 Task: In the Contact  JohnJackson@Zoho.com, Log Linkedin Message with description: 'Sent a LinkedIn message to a potential buyer offering a personalized solution.'; Add date: '24 August, 2023', attach the document: Terms_and_conditions.doc. Logged in from softage.10@softage.net
Action: Mouse moved to (51, 52)
Screenshot: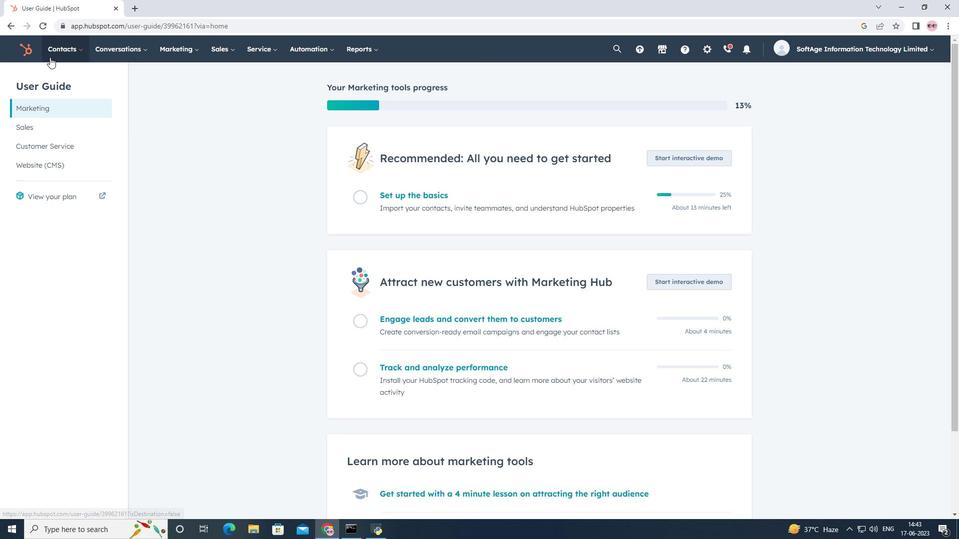 
Action: Mouse pressed left at (51, 52)
Screenshot: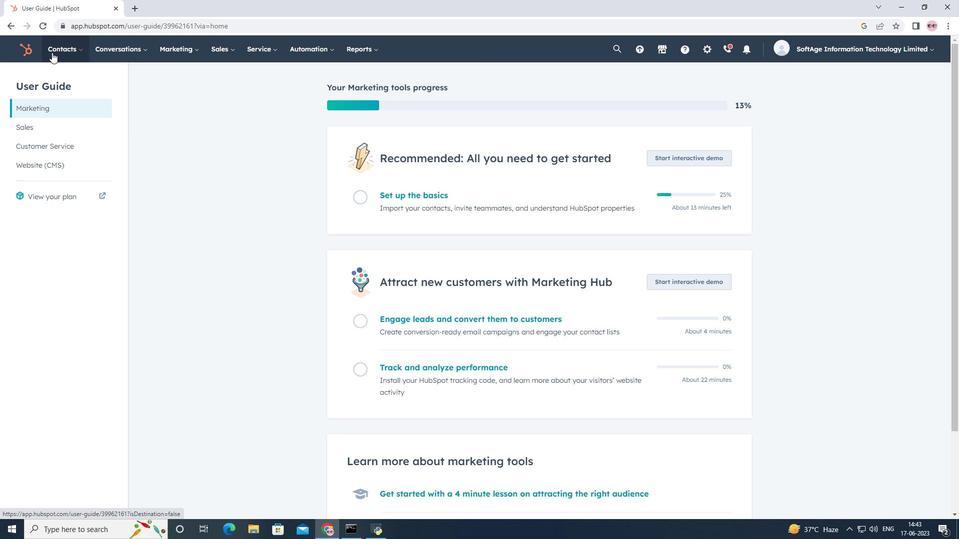 
Action: Mouse moved to (69, 73)
Screenshot: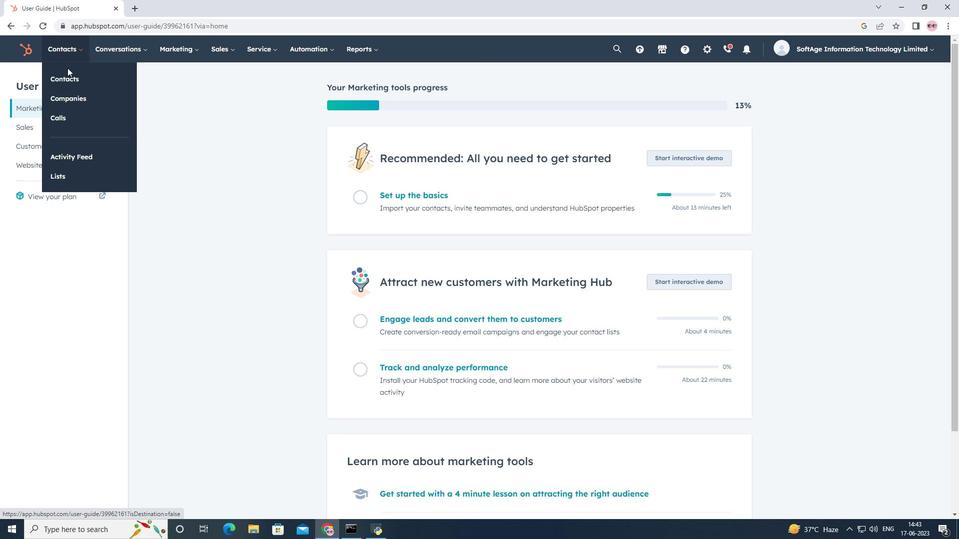 
Action: Mouse pressed left at (69, 73)
Screenshot: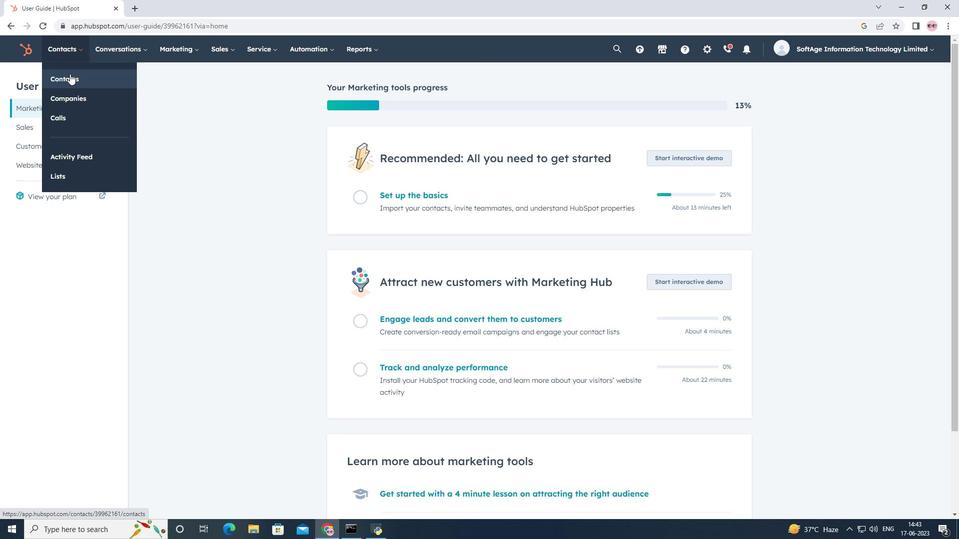
Action: Mouse moved to (109, 162)
Screenshot: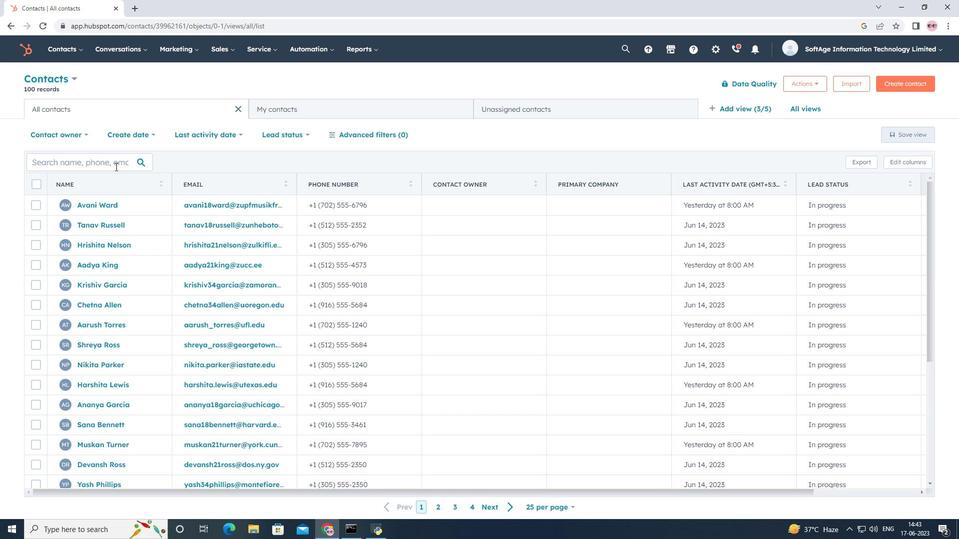 
Action: Mouse pressed left at (109, 162)
Screenshot: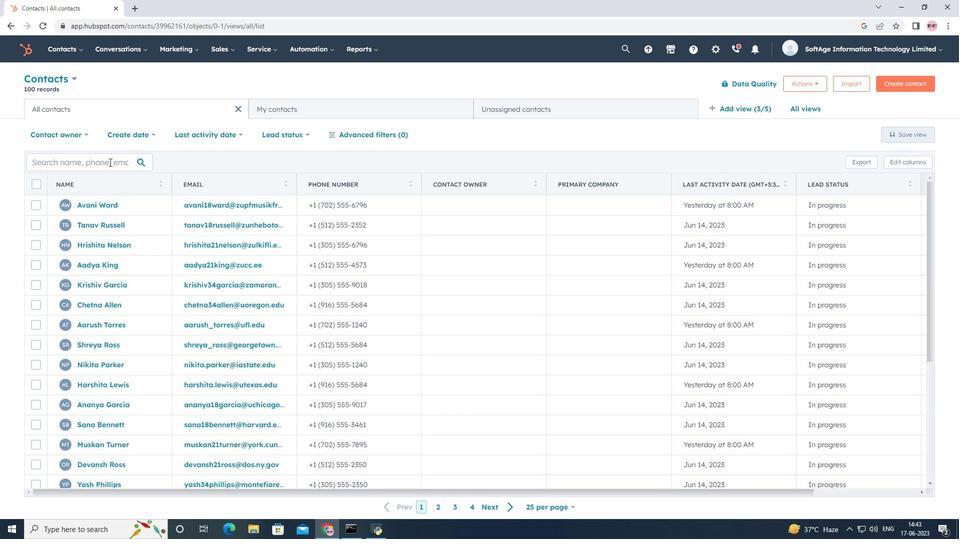 
Action: Key pressed <Key.shift>John<Key.shift><Key.shift><Key.shift><Key.shift><Key.shift>Jackson<Key.shift>@zoho.com
Screenshot: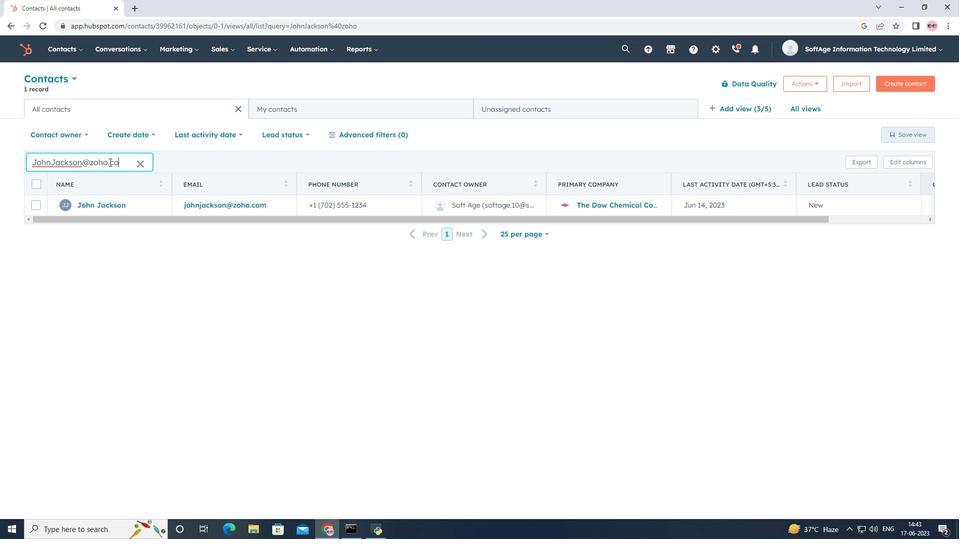 
Action: Mouse moved to (105, 206)
Screenshot: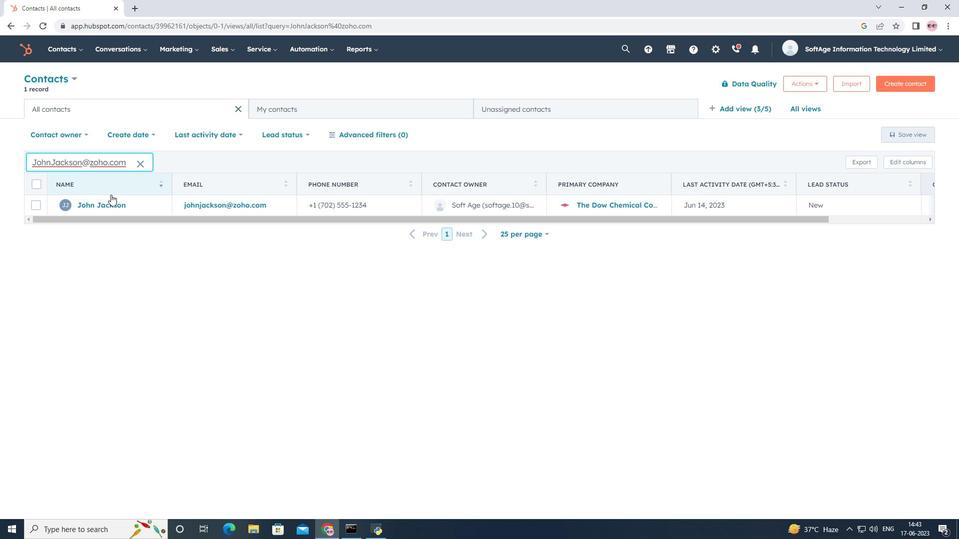
Action: Mouse pressed left at (105, 206)
Screenshot: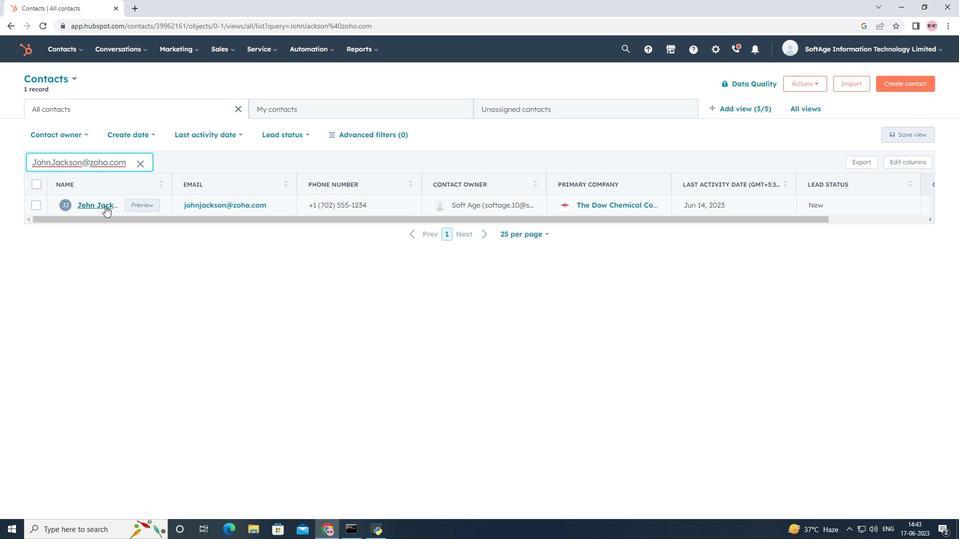 
Action: Mouse moved to (193, 178)
Screenshot: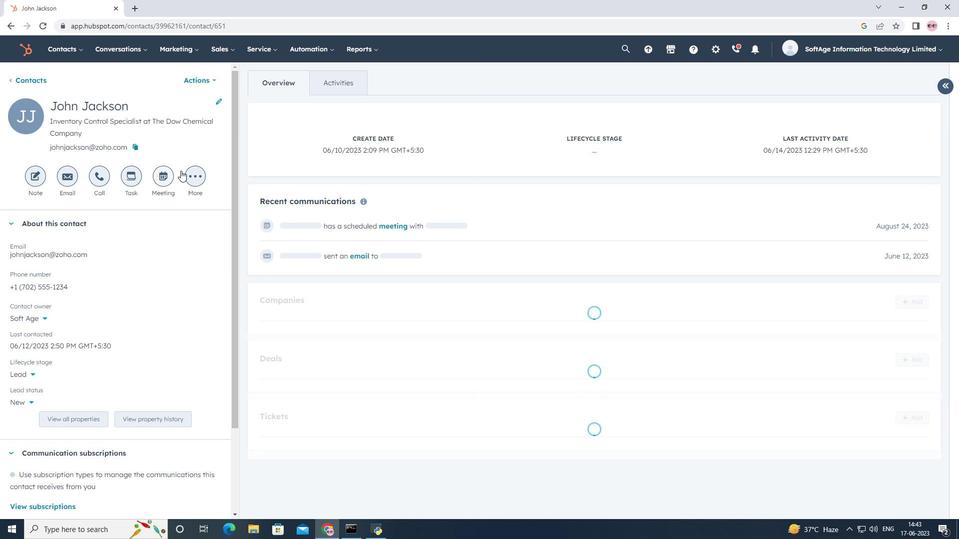 
Action: Mouse pressed left at (193, 178)
Screenshot: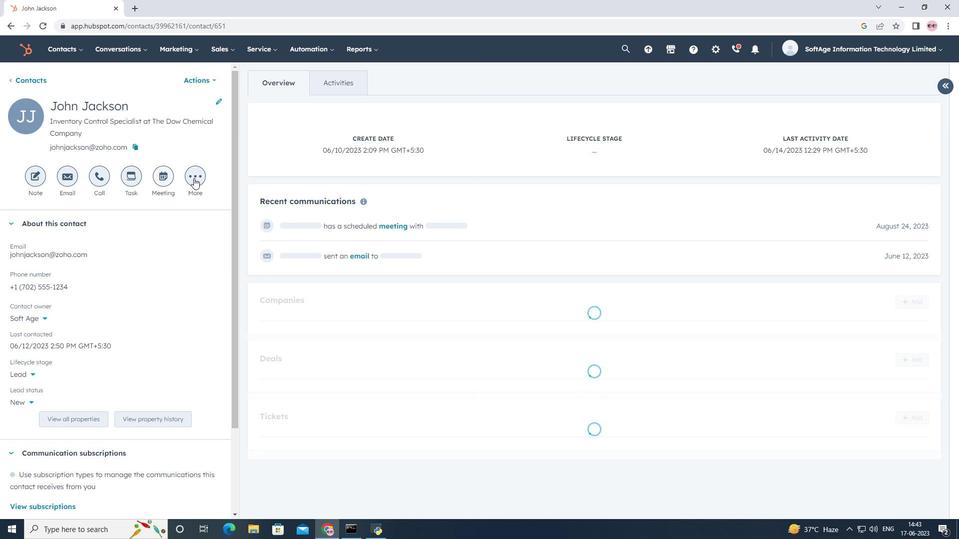 
Action: Mouse moved to (200, 210)
Screenshot: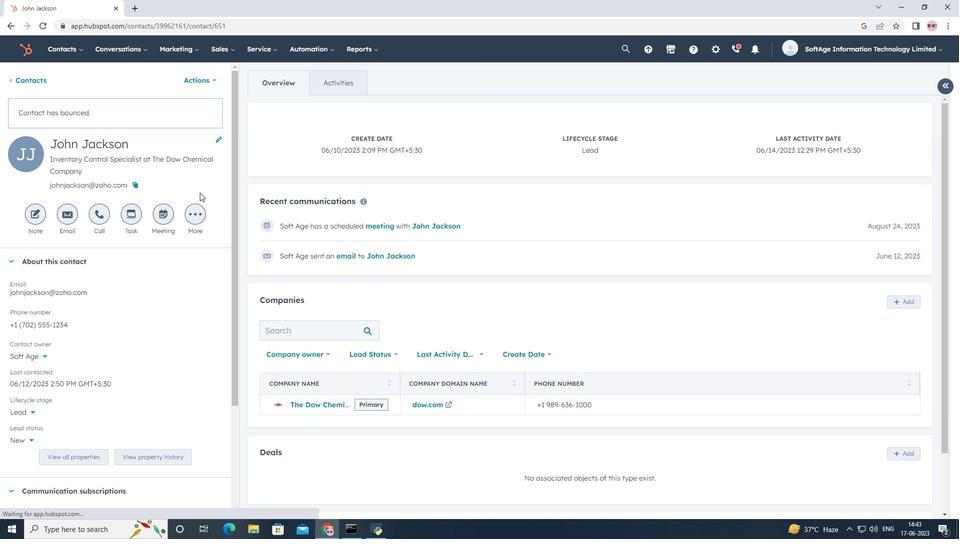 
Action: Mouse pressed left at (200, 210)
Screenshot: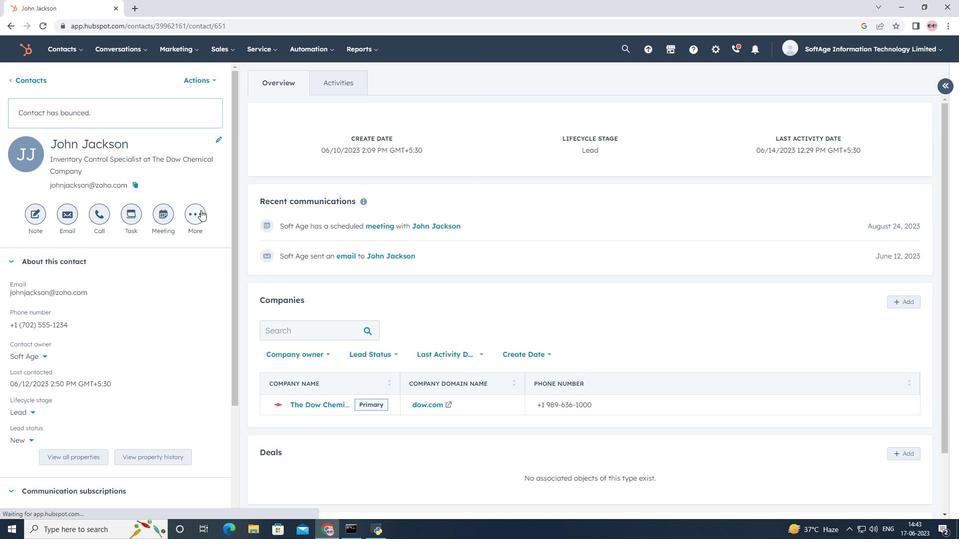 
Action: Mouse moved to (204, 257)
Screenshot: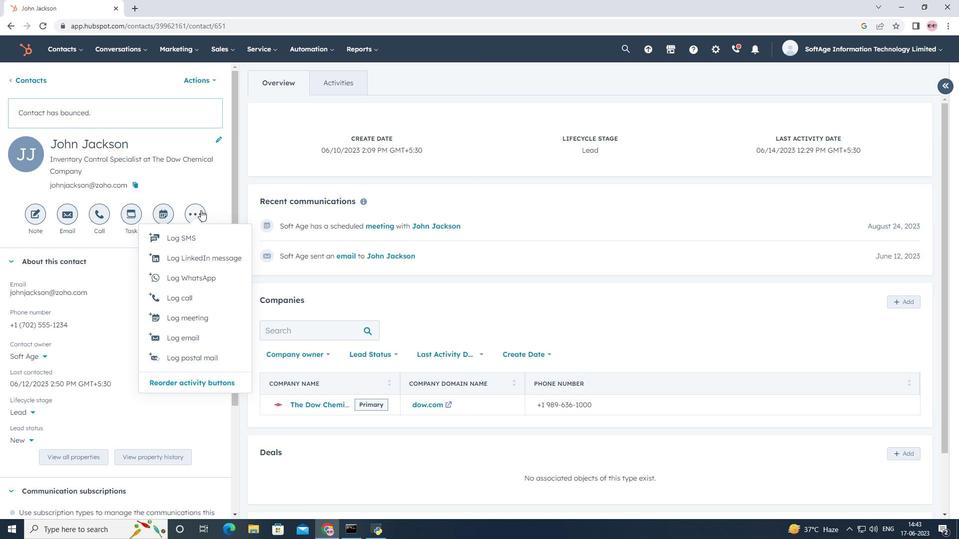 
Action: Mouse pressed left at (204, 257)
Screenshot: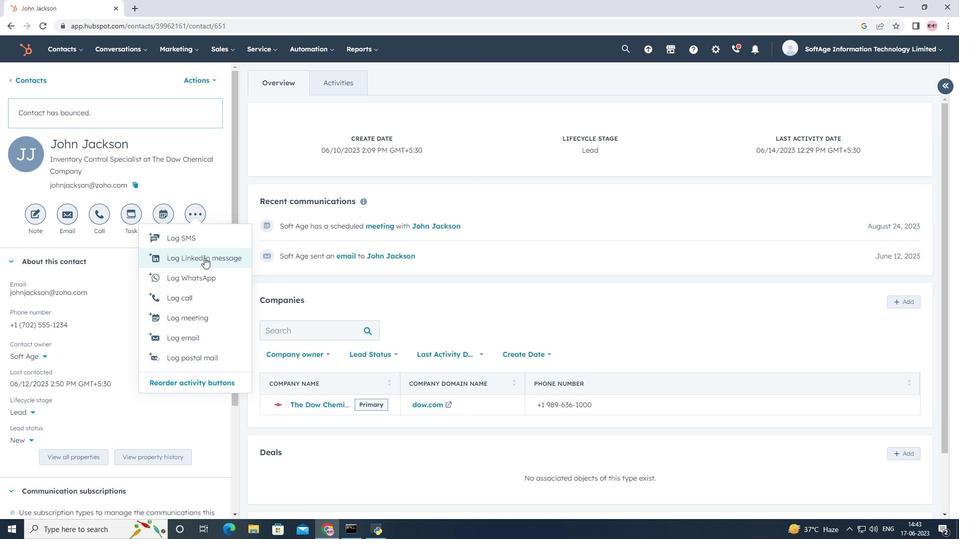
Action: Mouse moved to (586, 379)
Screenshot: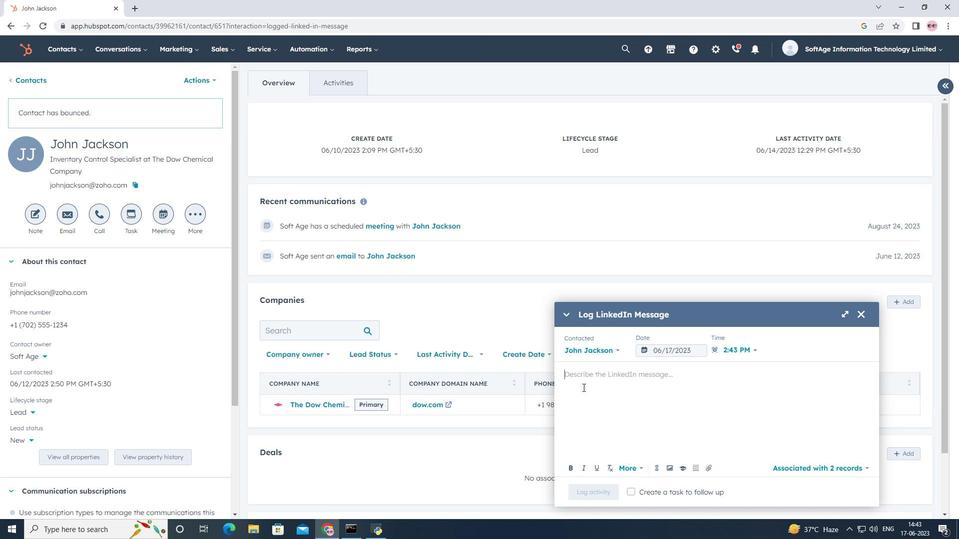
Action: Mouse pressed left at (586, 379)
Screenshot: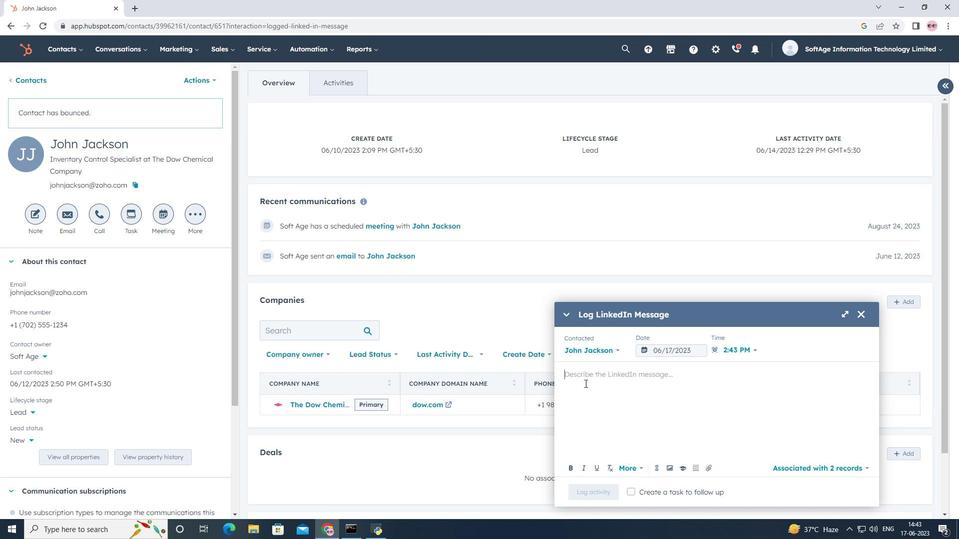 
Action: Key pressed <Key.shift>Sent<Key.space>a<Key.space><Key.shift>Linkedin<Key.space>message<Key.space>to<Key.space>a<Key.space>potential<Key.space>buyer<Key.space>offering<Key.space>a<Key.space>personalized<Key.space>solution.
Screenshot: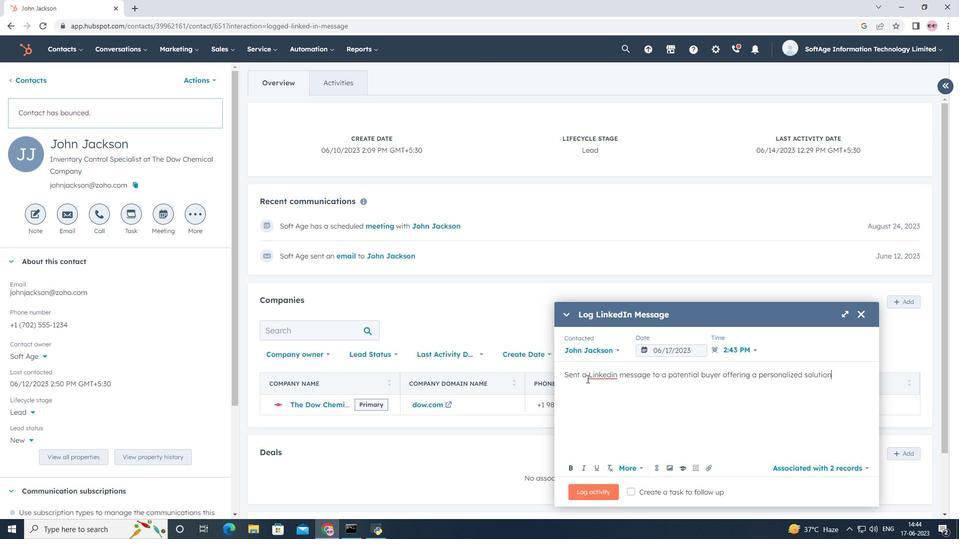 
Action: Mouse moved to (683, 351)
Screenshot: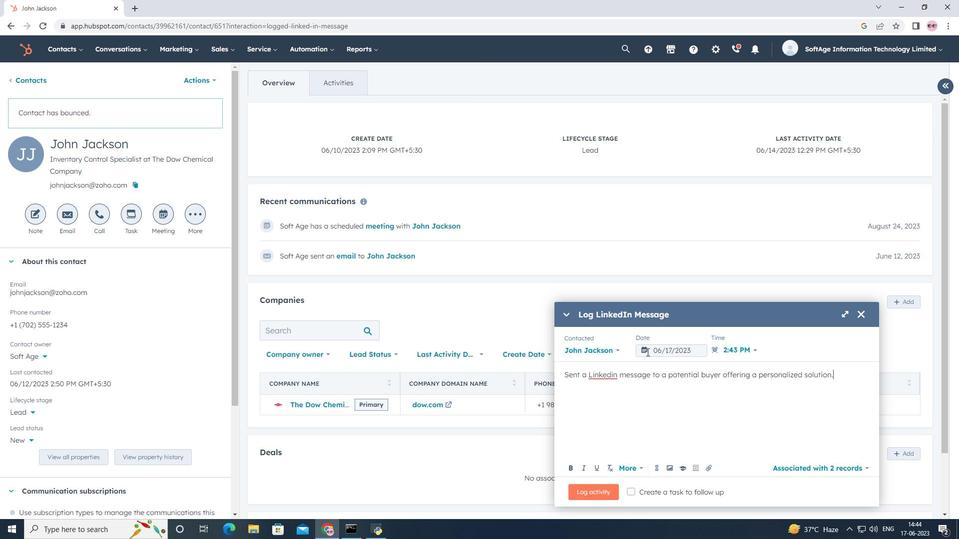 
Action: Mouse pressed left at (683, 351)
Screenshot: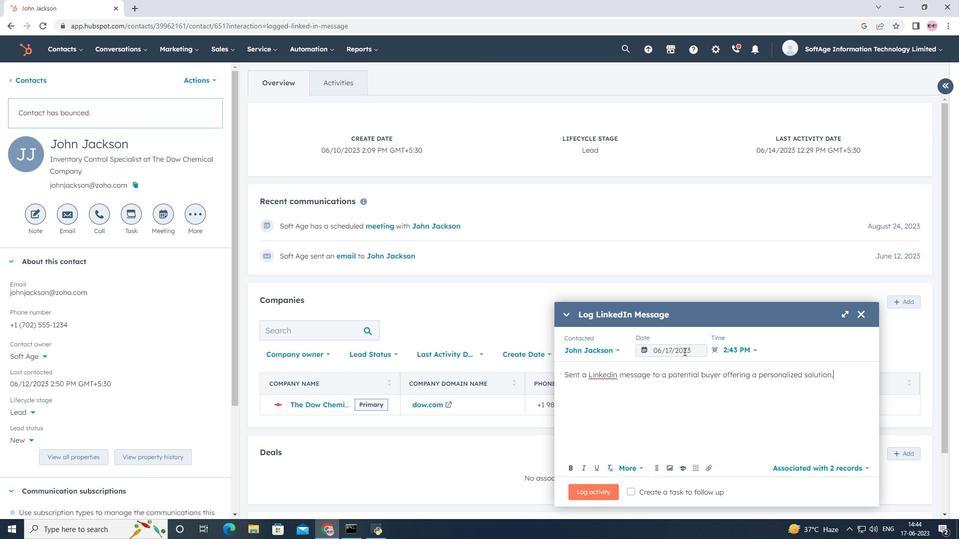 
Action: Mouse moved to (766, 191)
Screenshot: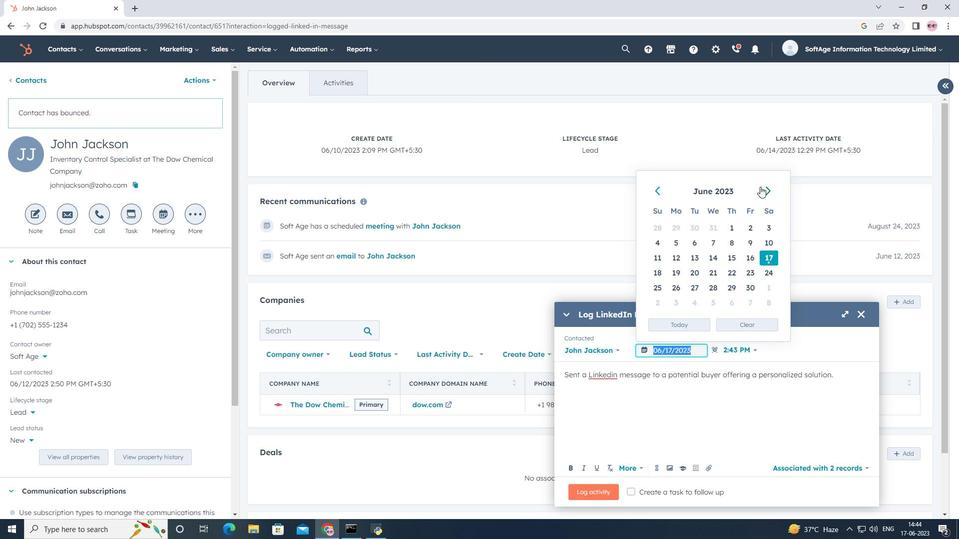 
Action: Mouse pressed left at (766, 191)
Screenshot: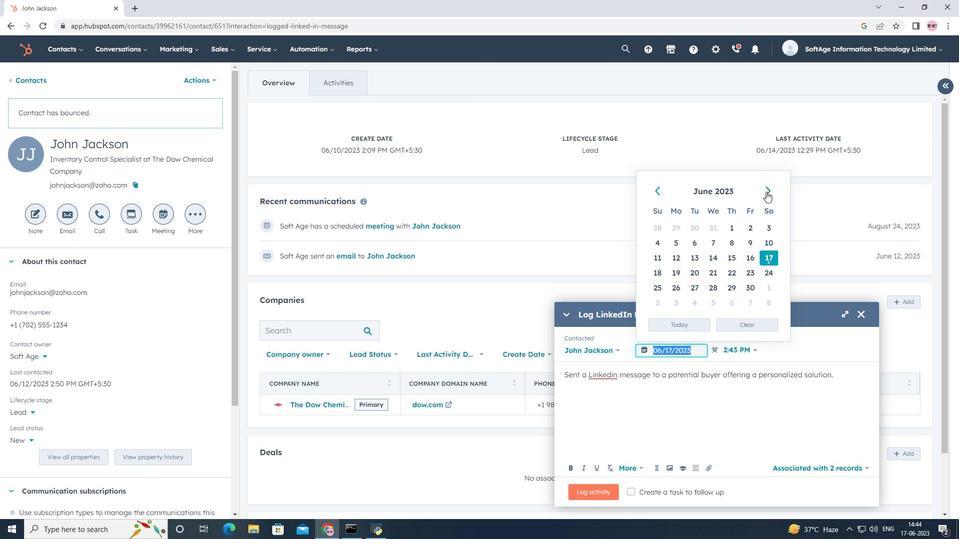 
Action: Mouse pressed left at (766, 191)
Screenshot: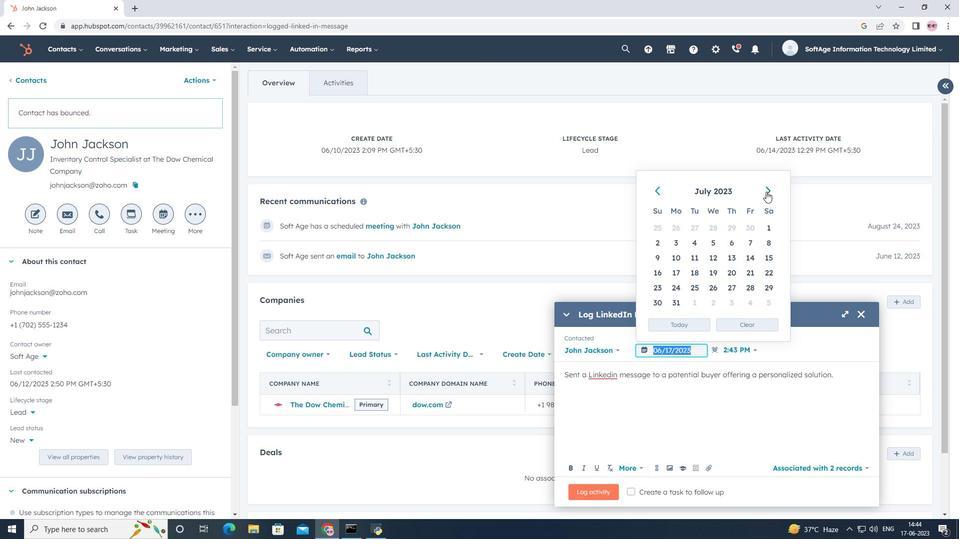 
Action: Mouse moved to (732, 274)
Screenshot: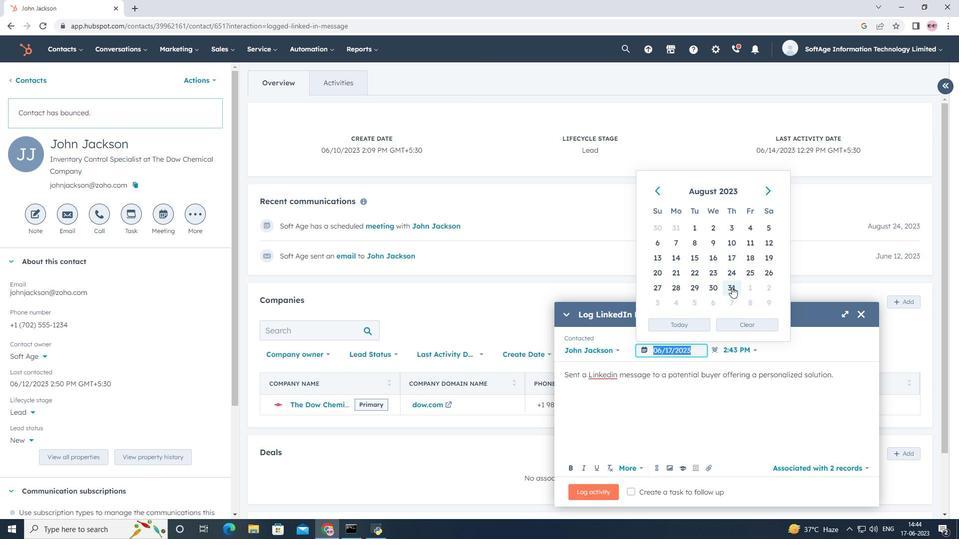 
Action: Mouse pressed left at (732, 274)
Screenshot: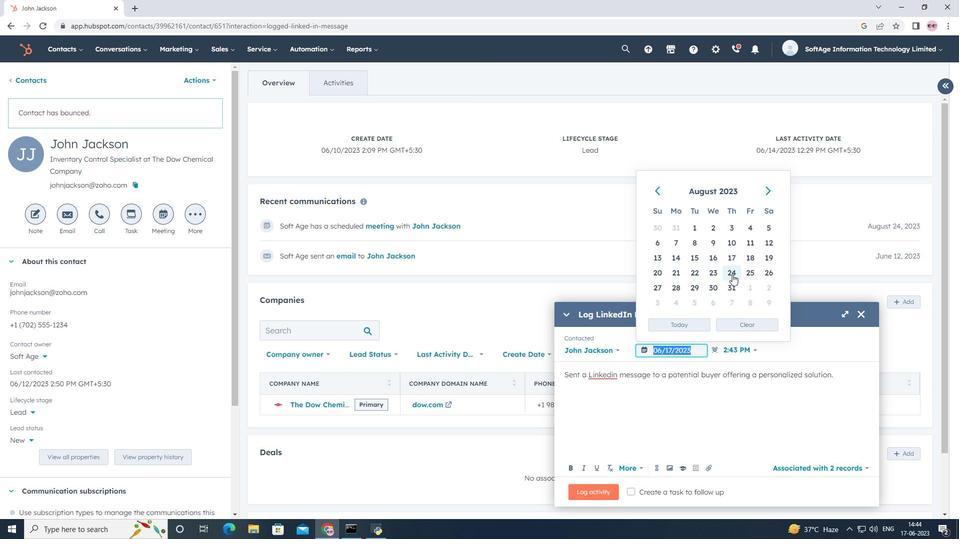 
Action: Mouse moved to (705, 469)
Screenshot: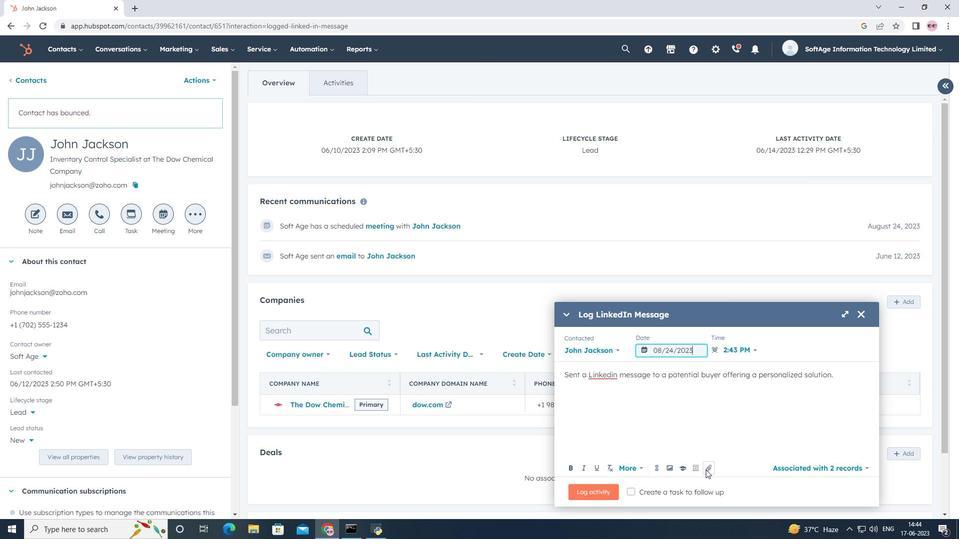 
Action: Mouse pressed left at (705, 469)
Screenshot: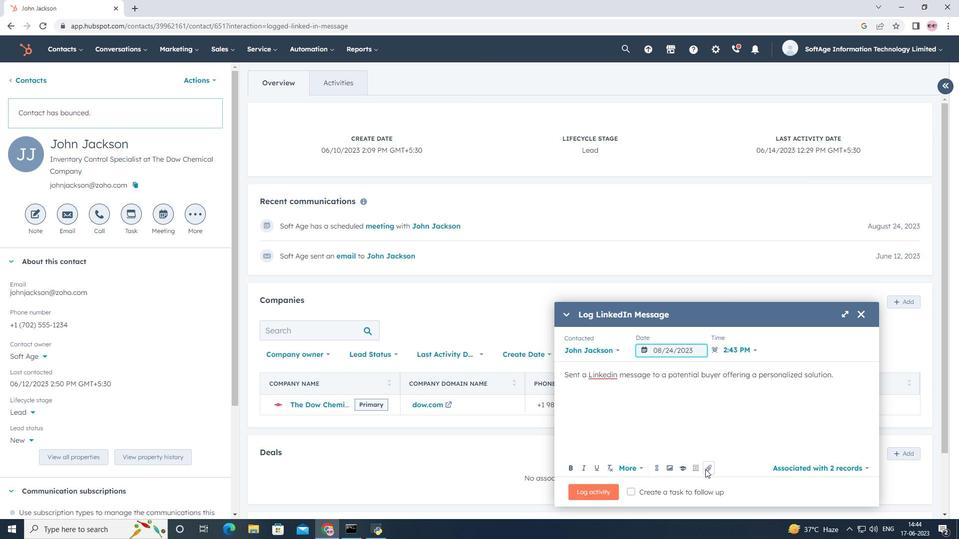 
Action: Mouse moved to (705, 437)
Screenshot: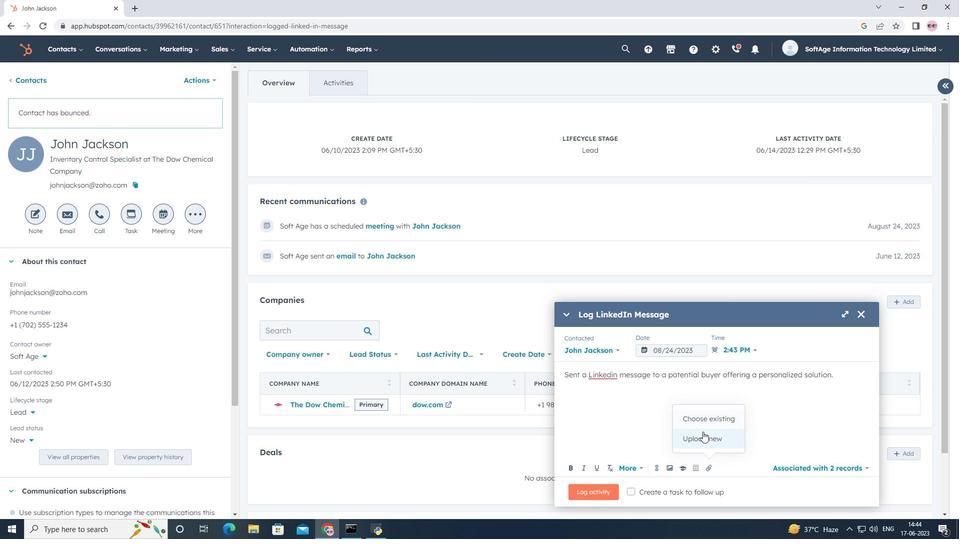 
Action: Mouse pressed left at (705, 437)
Screenshot: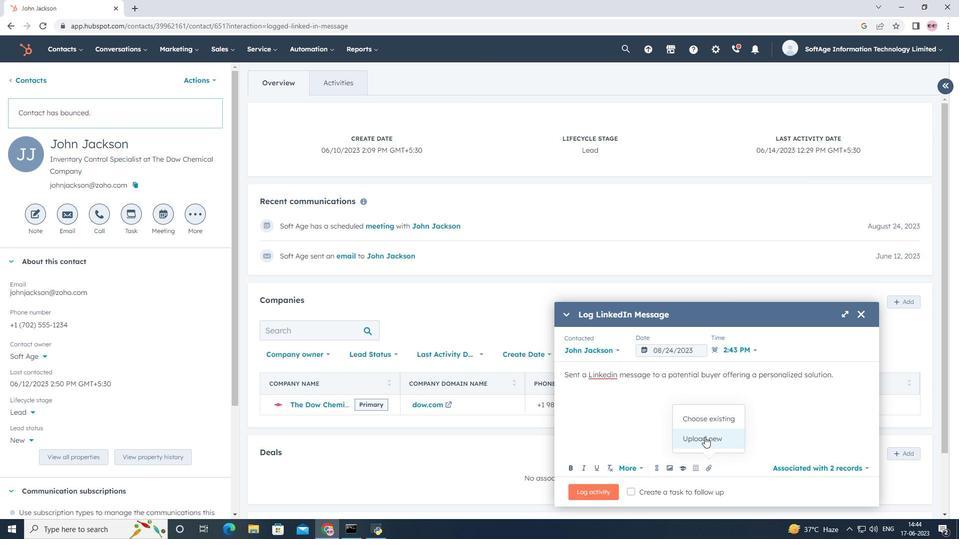
Action: Mouse moved to (113, 93)
Screenshot: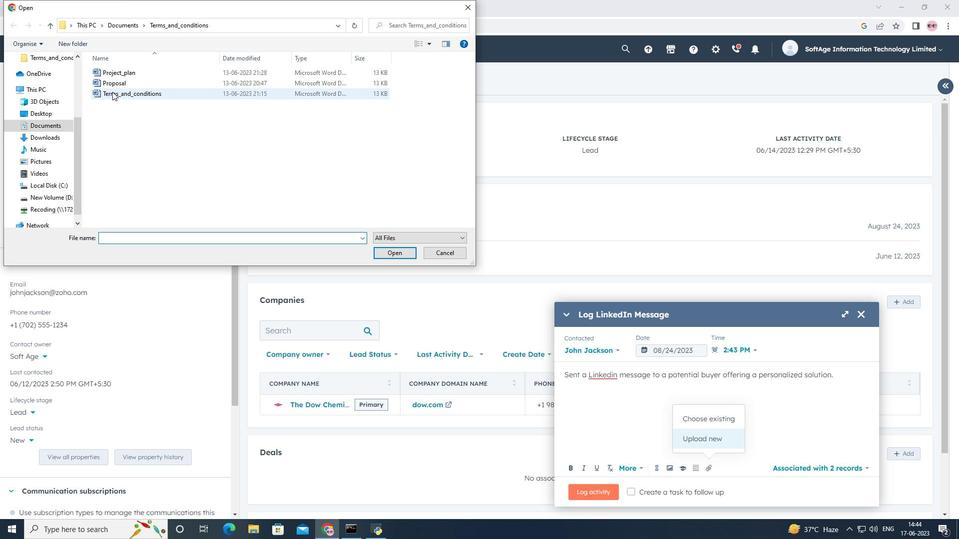 
Action: Mouse pressed left at (113, 93)
Screenshot: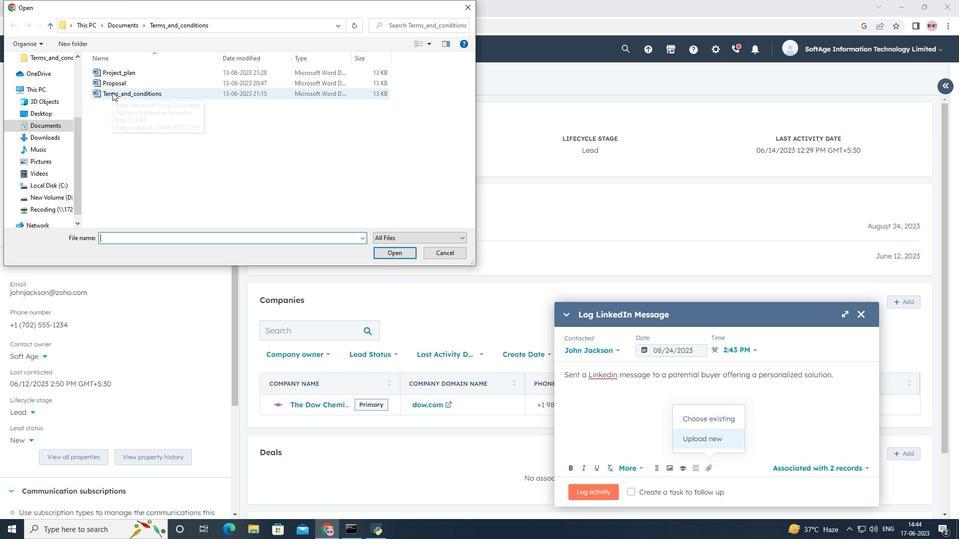 
Action: Mouse moved to (403, 254)
Screenshot: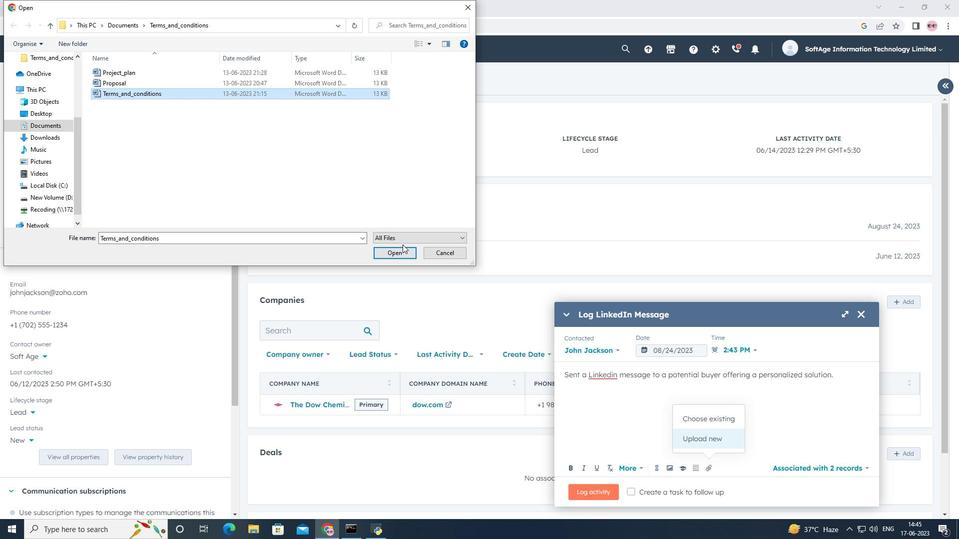 
Action: Mouse pressed left at (403, 254)
Screenshot: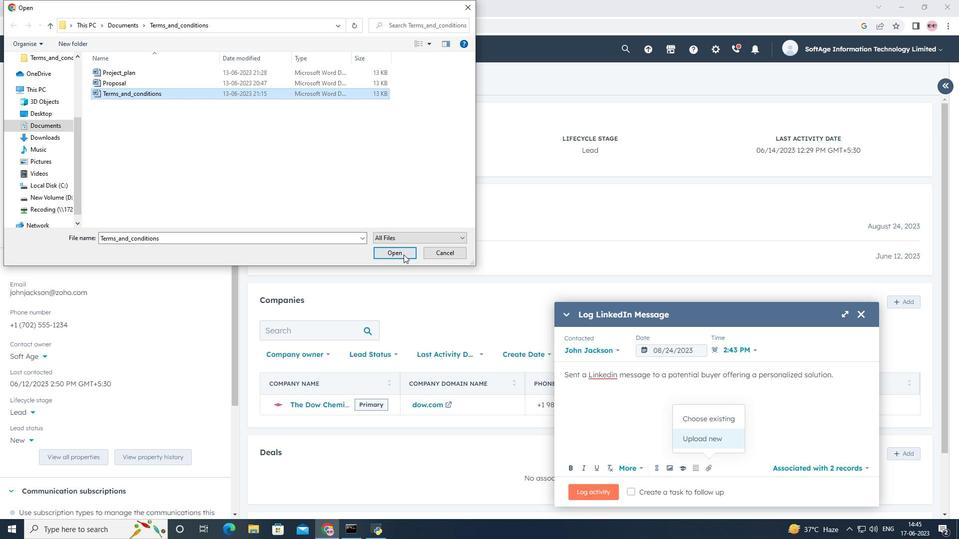 
Action: Mouse moved to (587, 493)
Screenshot: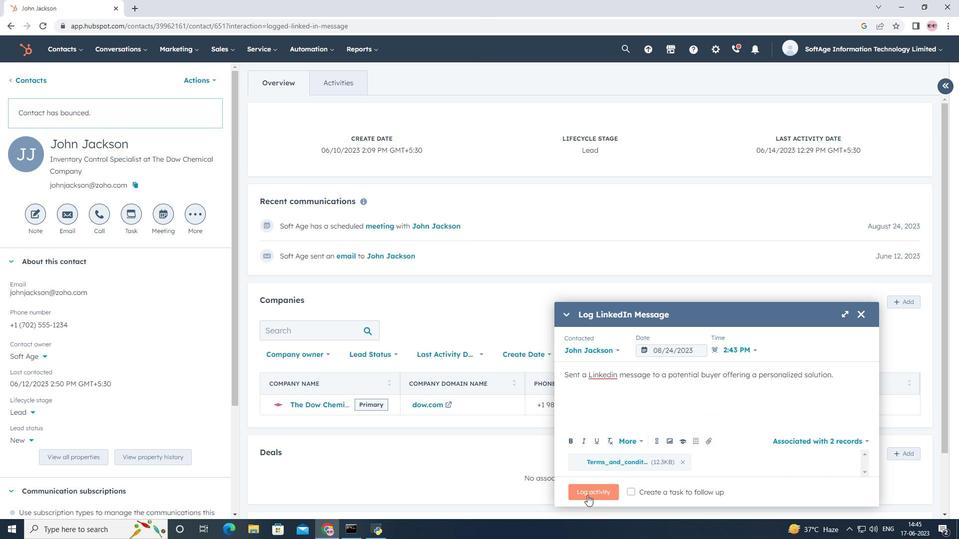 
Action: Mouse pressed left at (587, 493)
Screenshot: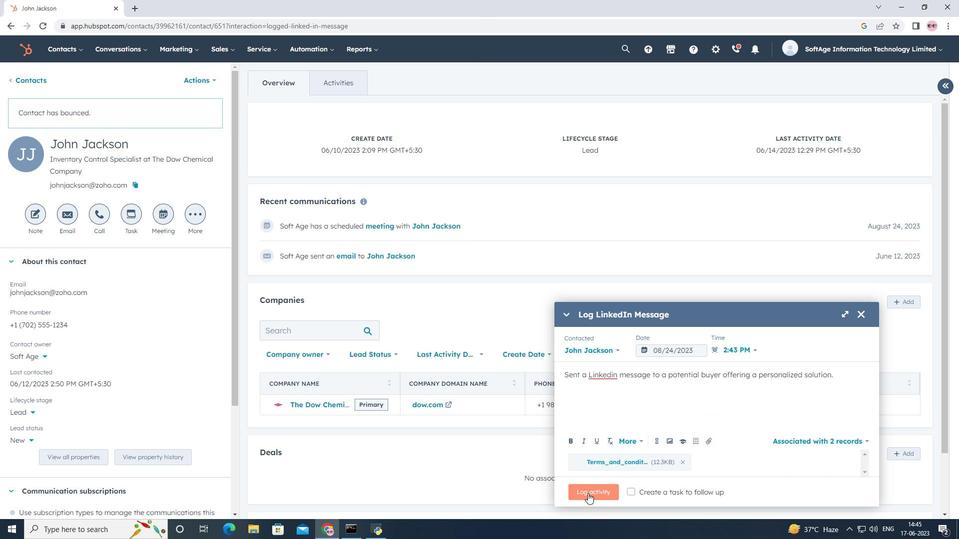 
Action: Mouse moved to (598, 456)
Screenshot: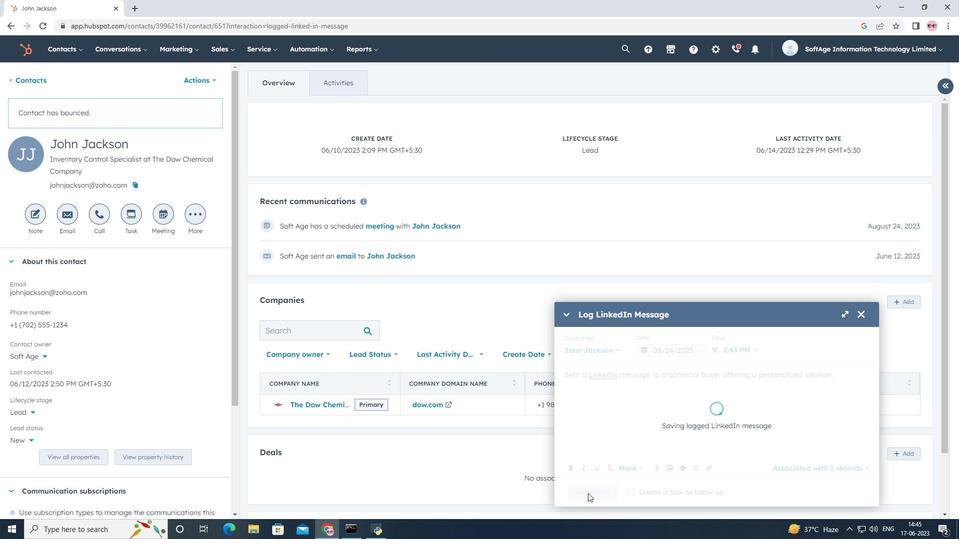 
